 Task: Check the departure time for the last Brightline train from MiamiCentral to Fort Lauderdale.
Action: Mouse pressed left at (309, 79)
Screenshot: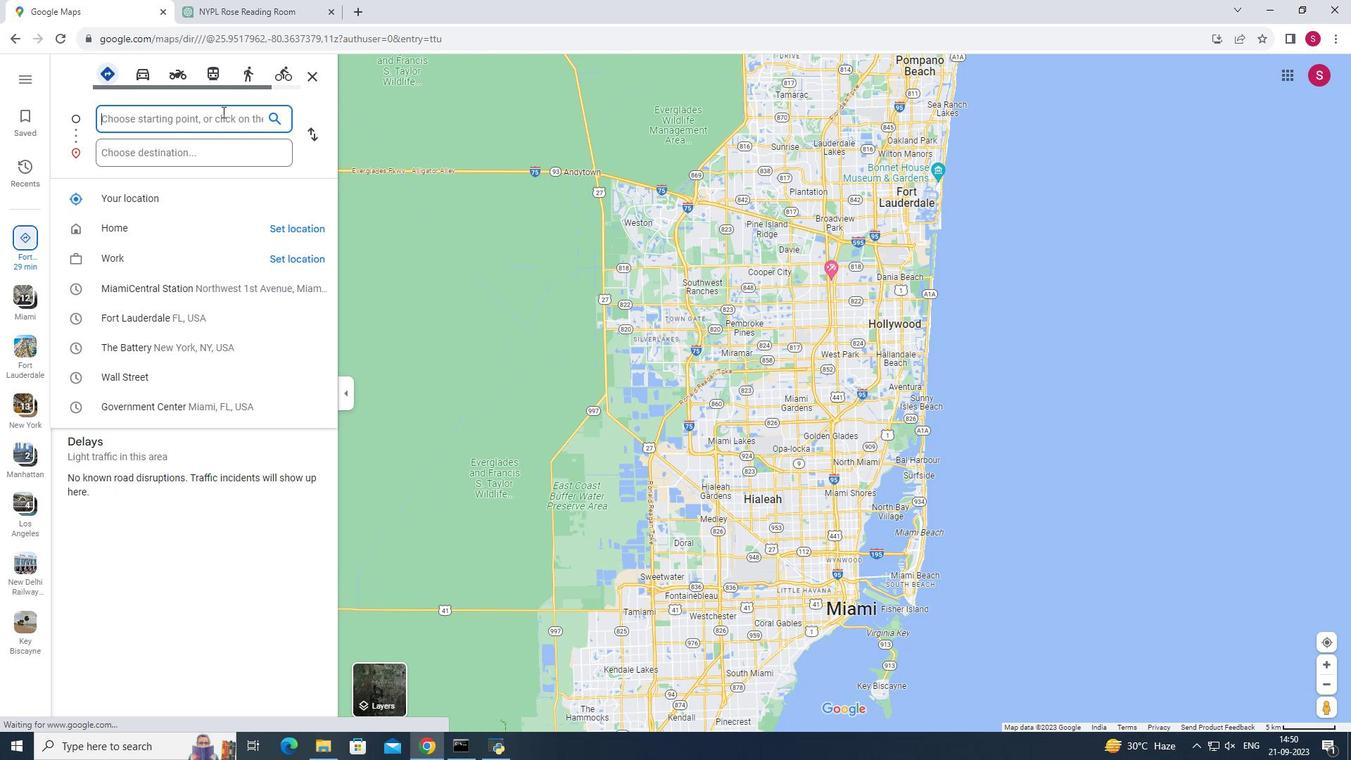 
Action: Mouse moved to (218, 117)
Screenshot: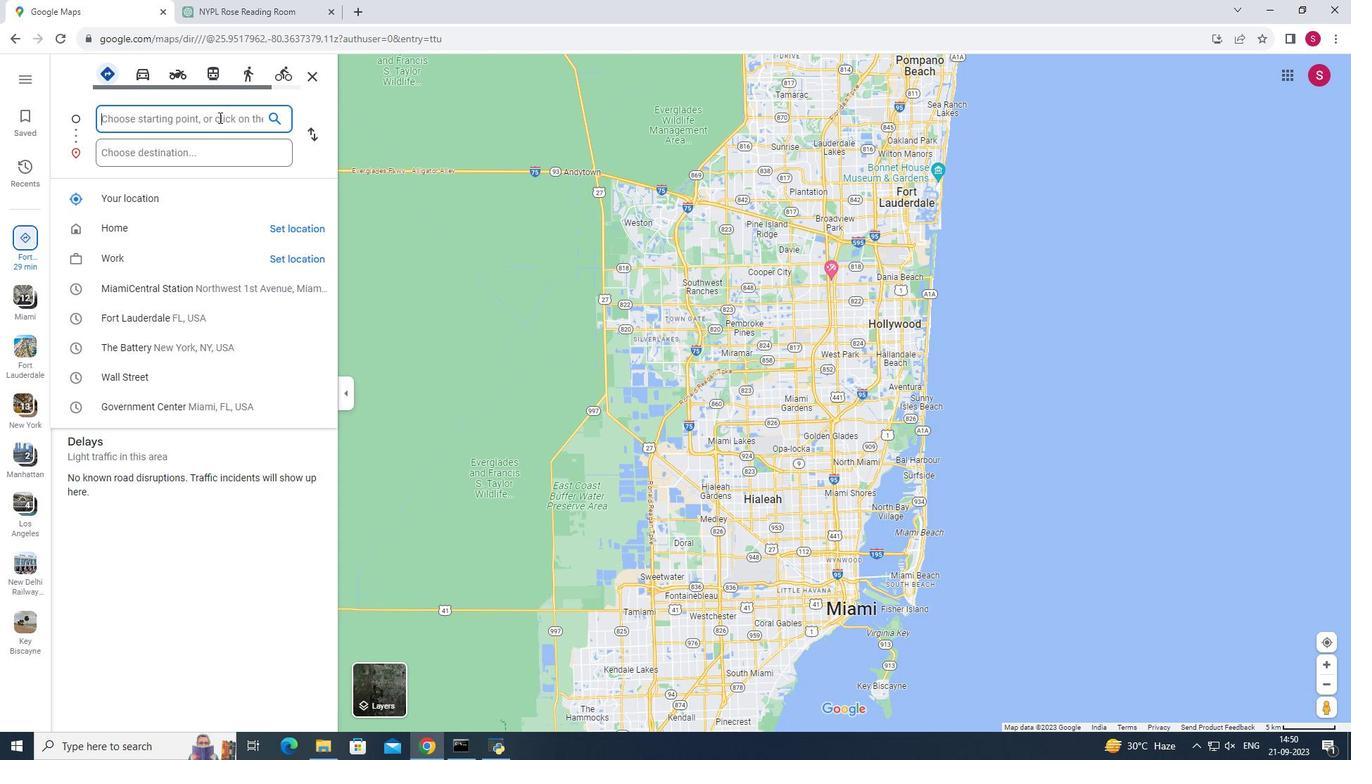 
Action: Mouse pressed left at (218, 117)
Screenshot: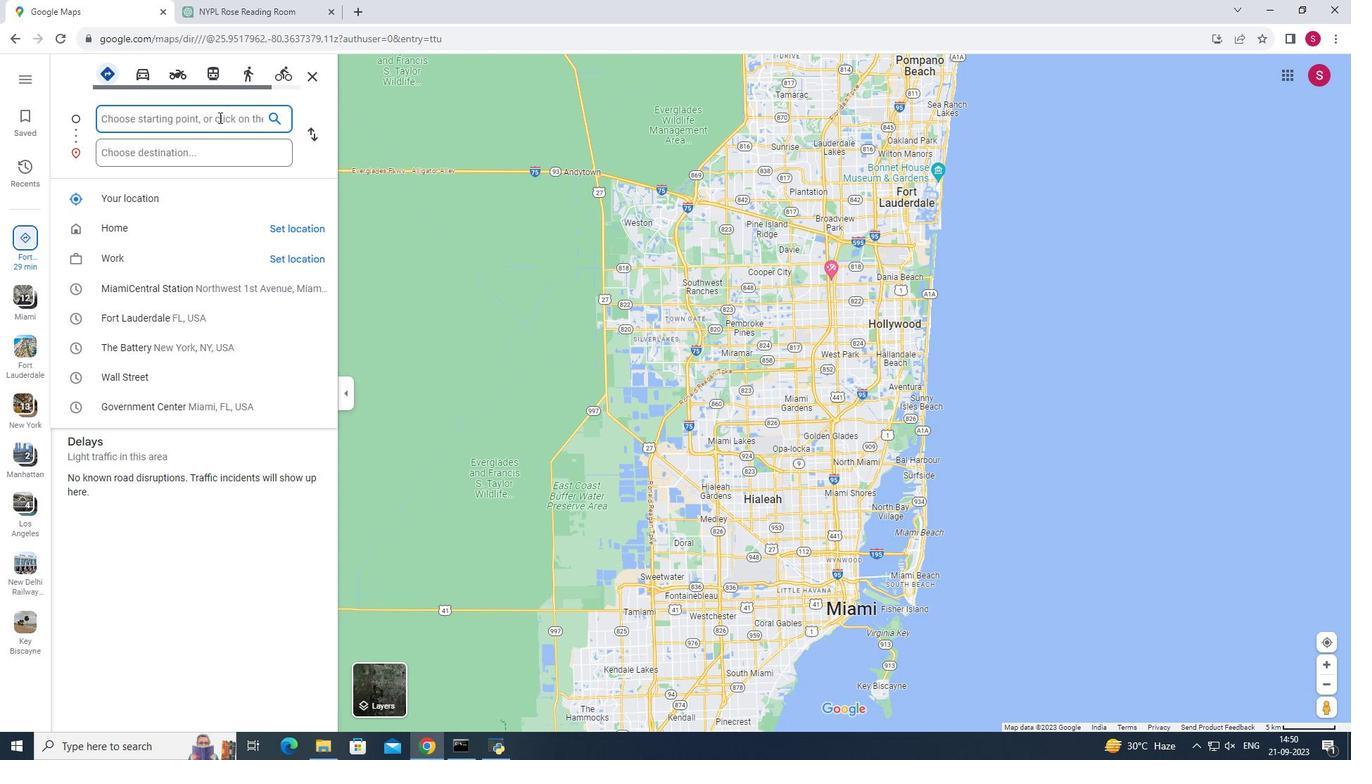 
Action: Key pressed <Key.shift><Key.shift><Key.shift><Key.shift><Key.shift><Key.shift><Key.shift><Key.shift><Key.shift><Key.shift><Key.shift>Miami<Key.shift>Central<Key.space>
Screenshot: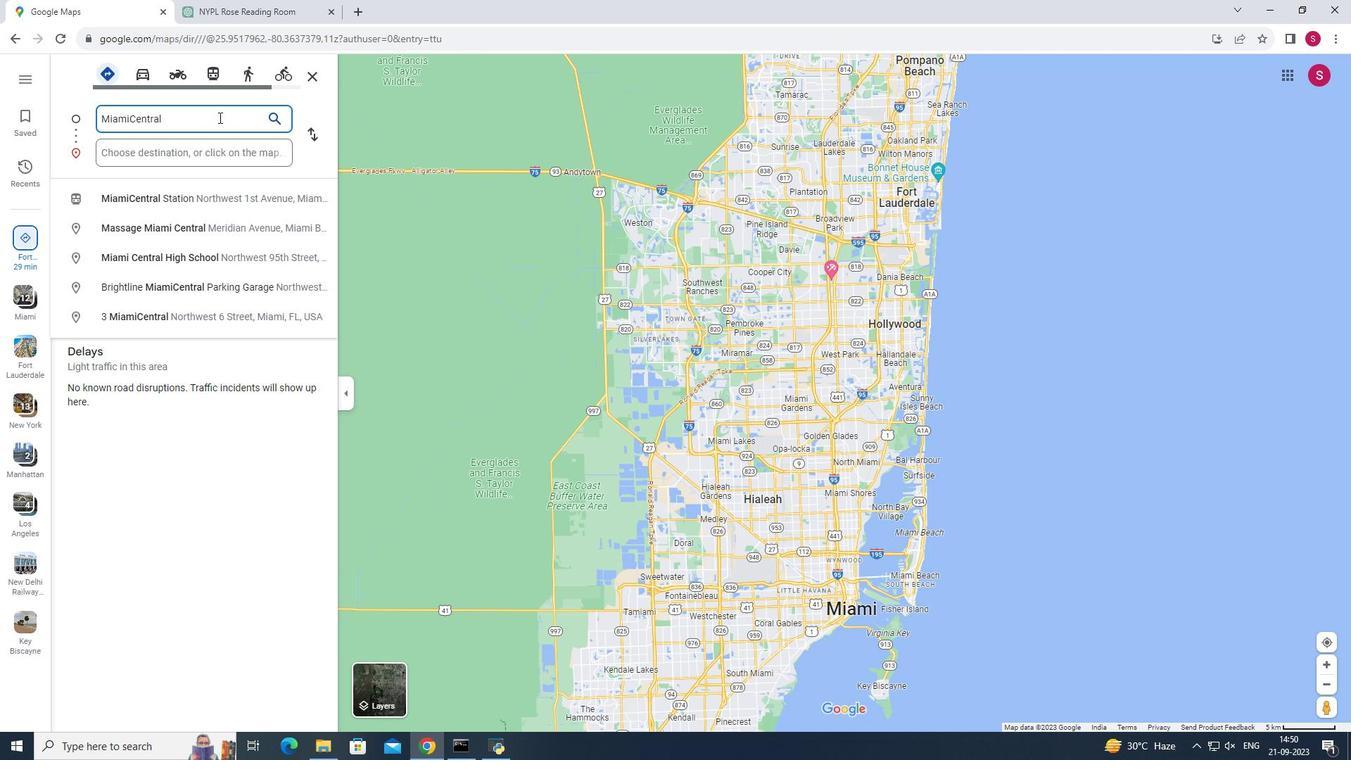 
Action: Mouse moved to (206, 154)
Screenshot: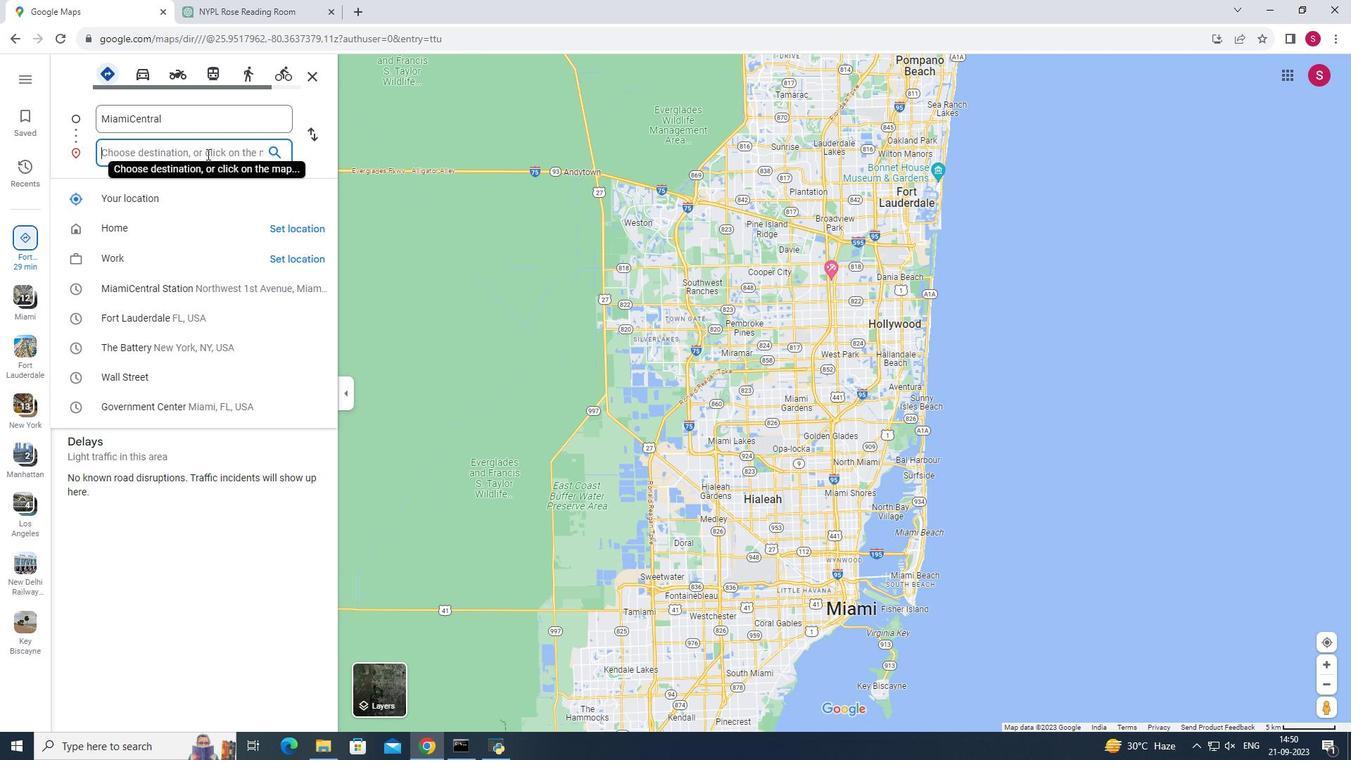 
Action: Mouse pressed left at (206, 154)
Screenshot: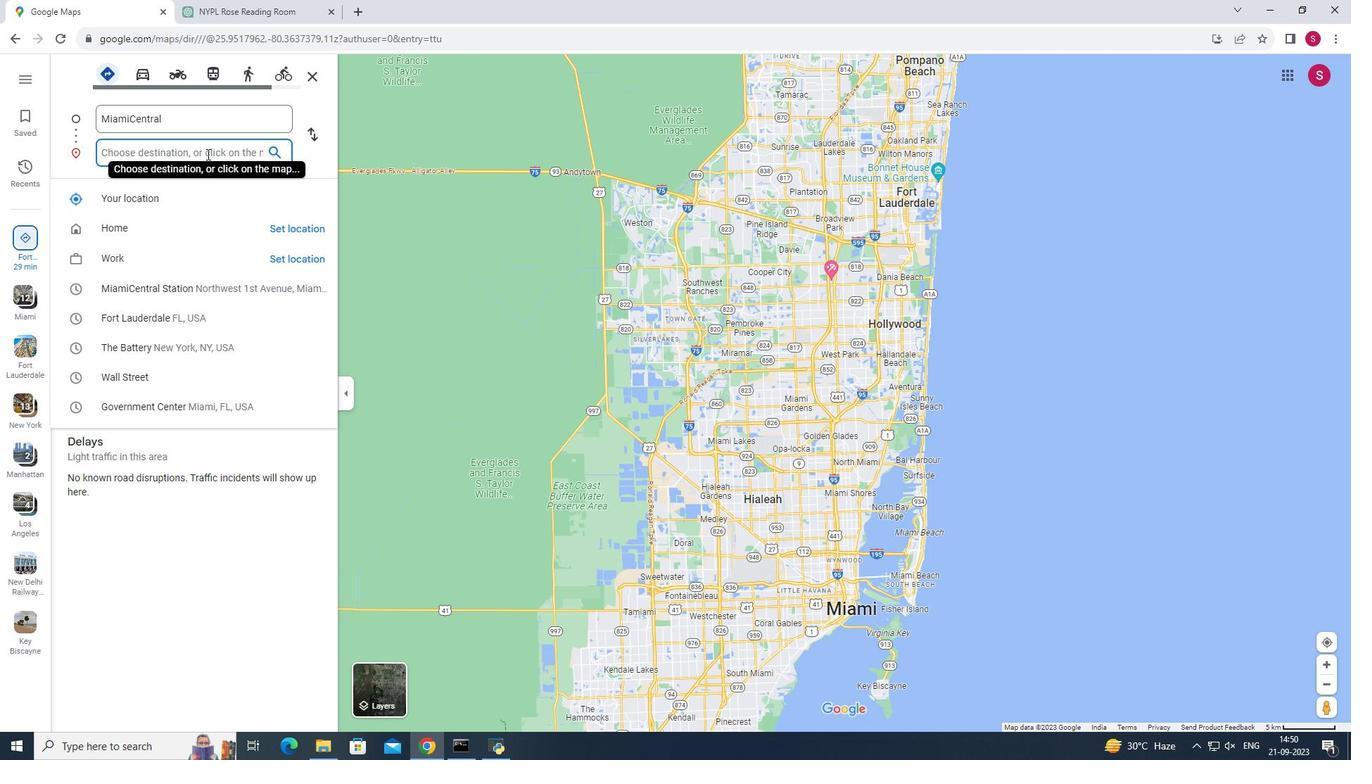 
Action: Key pressed <Key.shift>Fort<Key.space><Key.shift>Lauderale
Screenshot: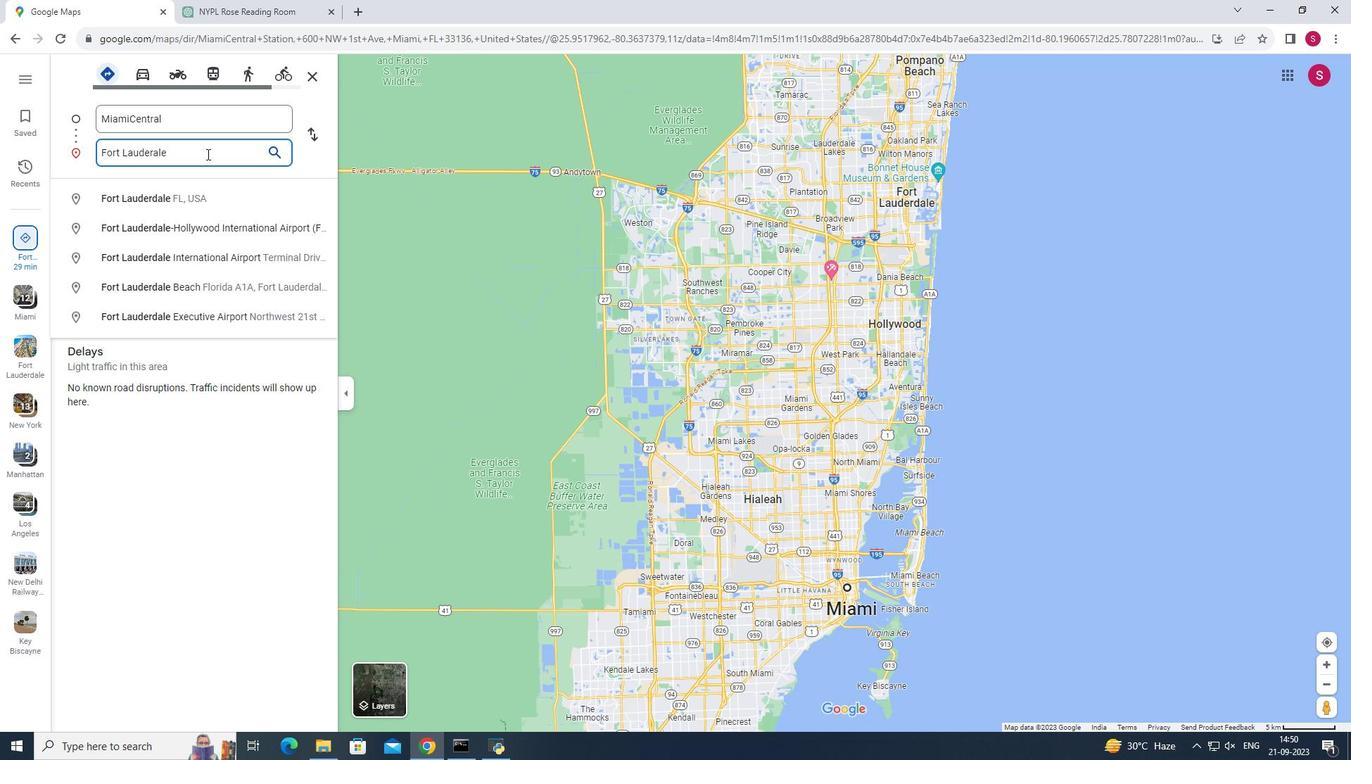 
Action: Mouse moved to (211, 76)
Screenshot: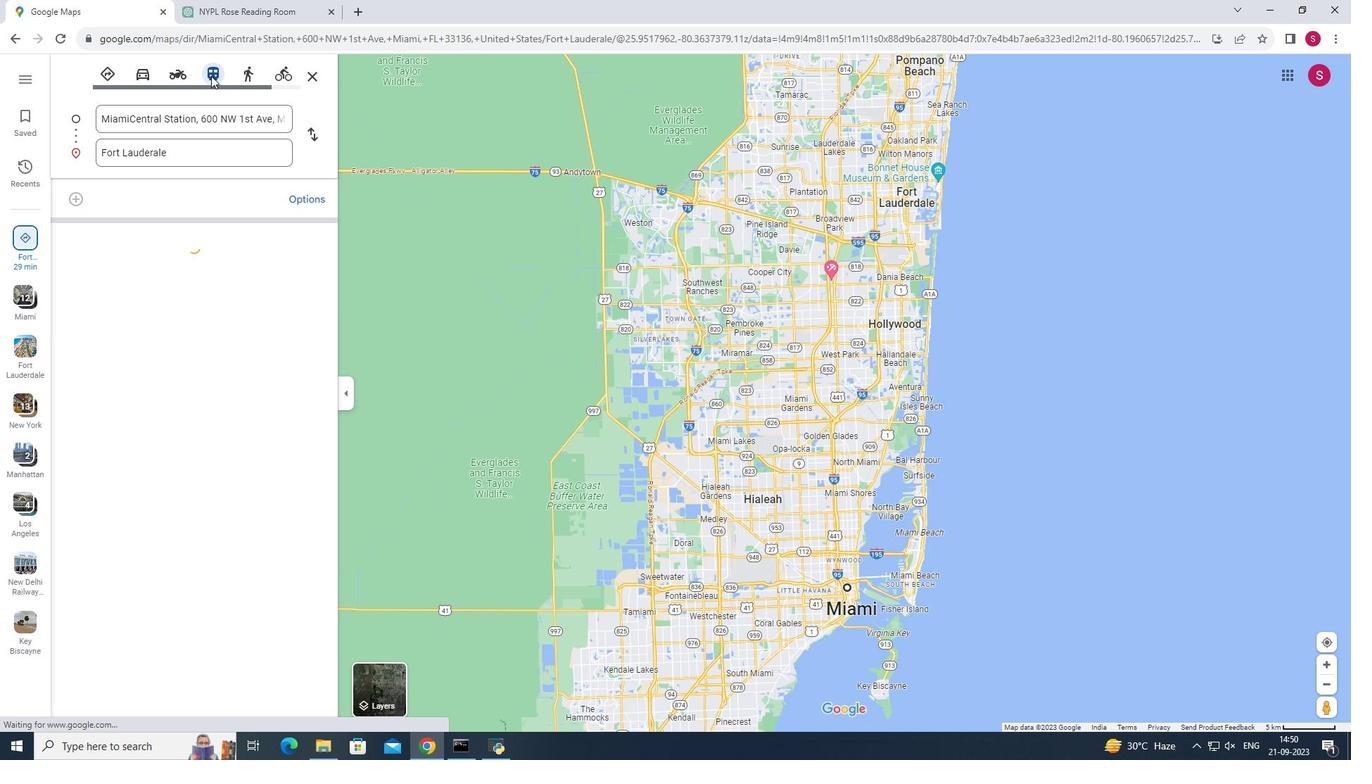 
Action: Mouse pressed left at (211, 76)
Screenshot: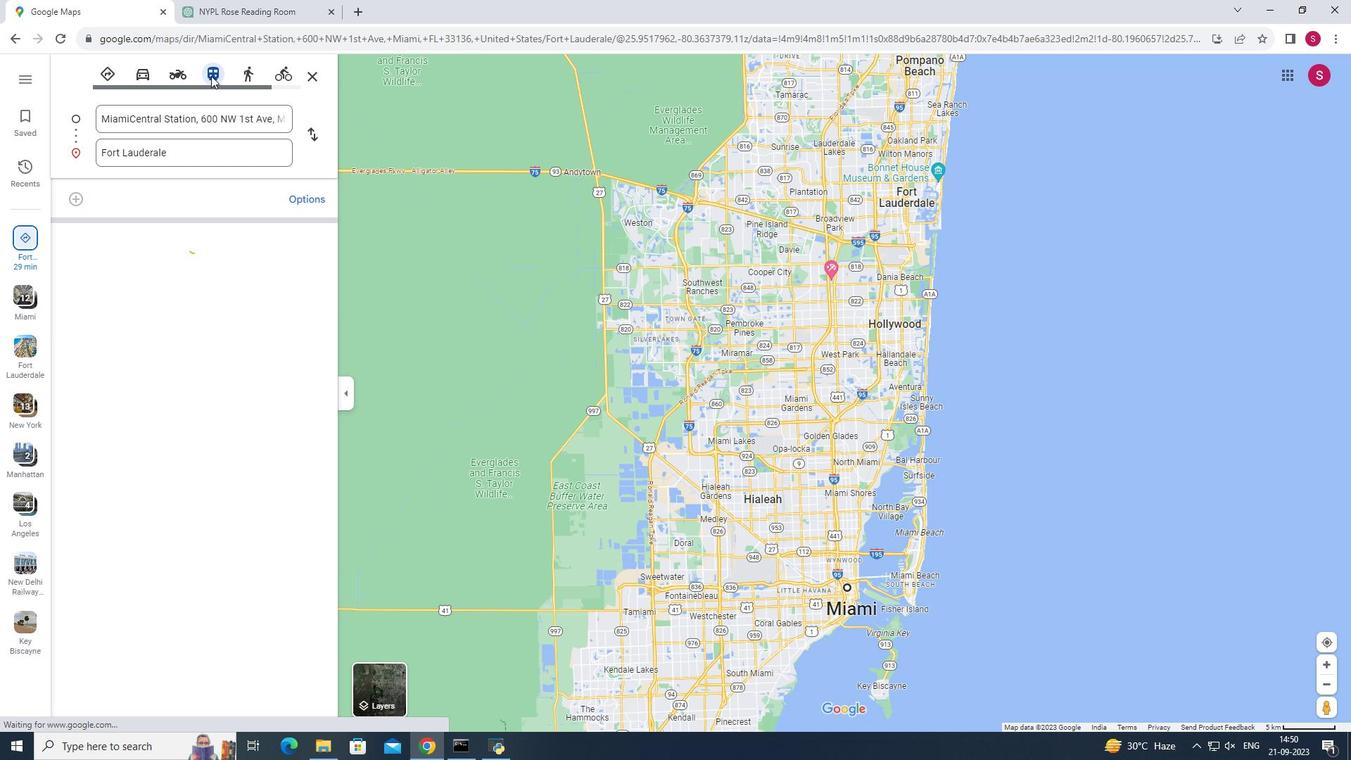 
Action: Mouse moved to (154, 201)
Screenshot: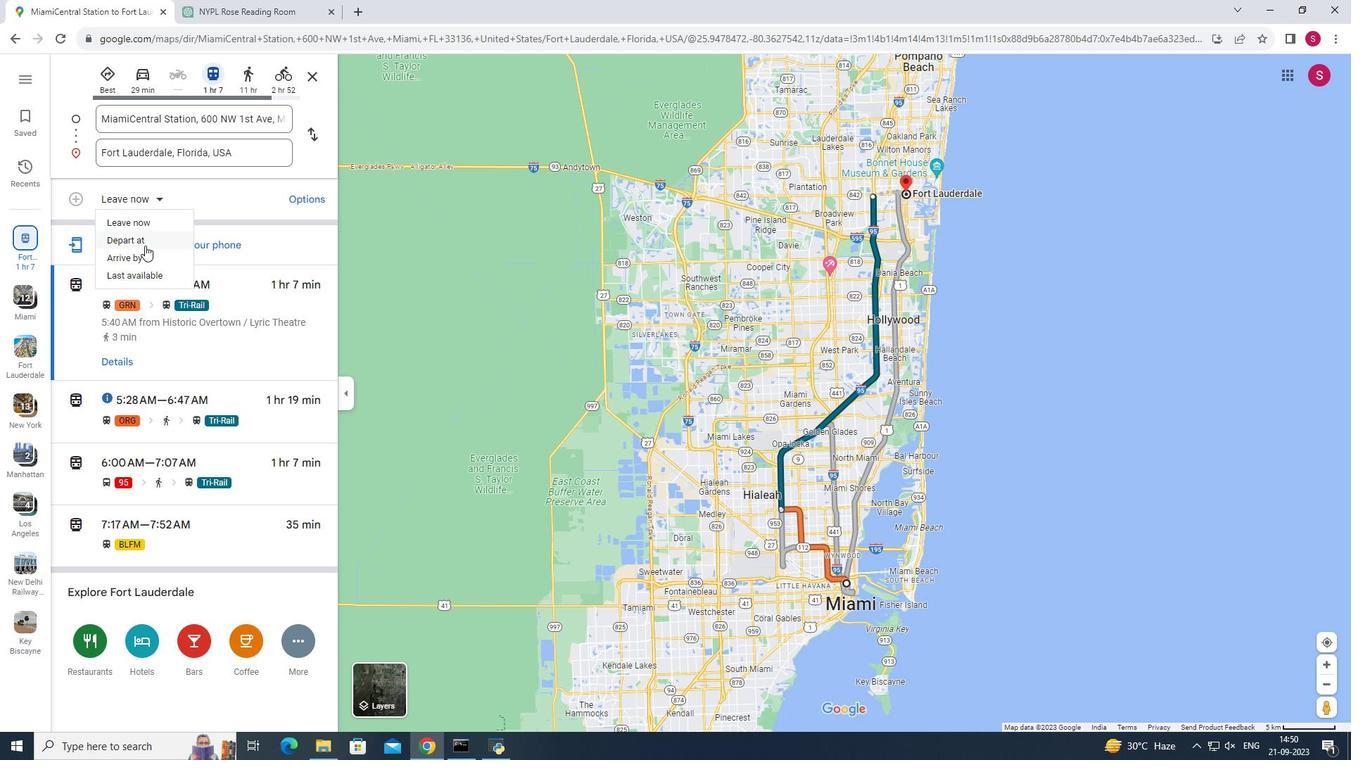 
Action: Mouse pressed left at (154, 201)
Screenshot: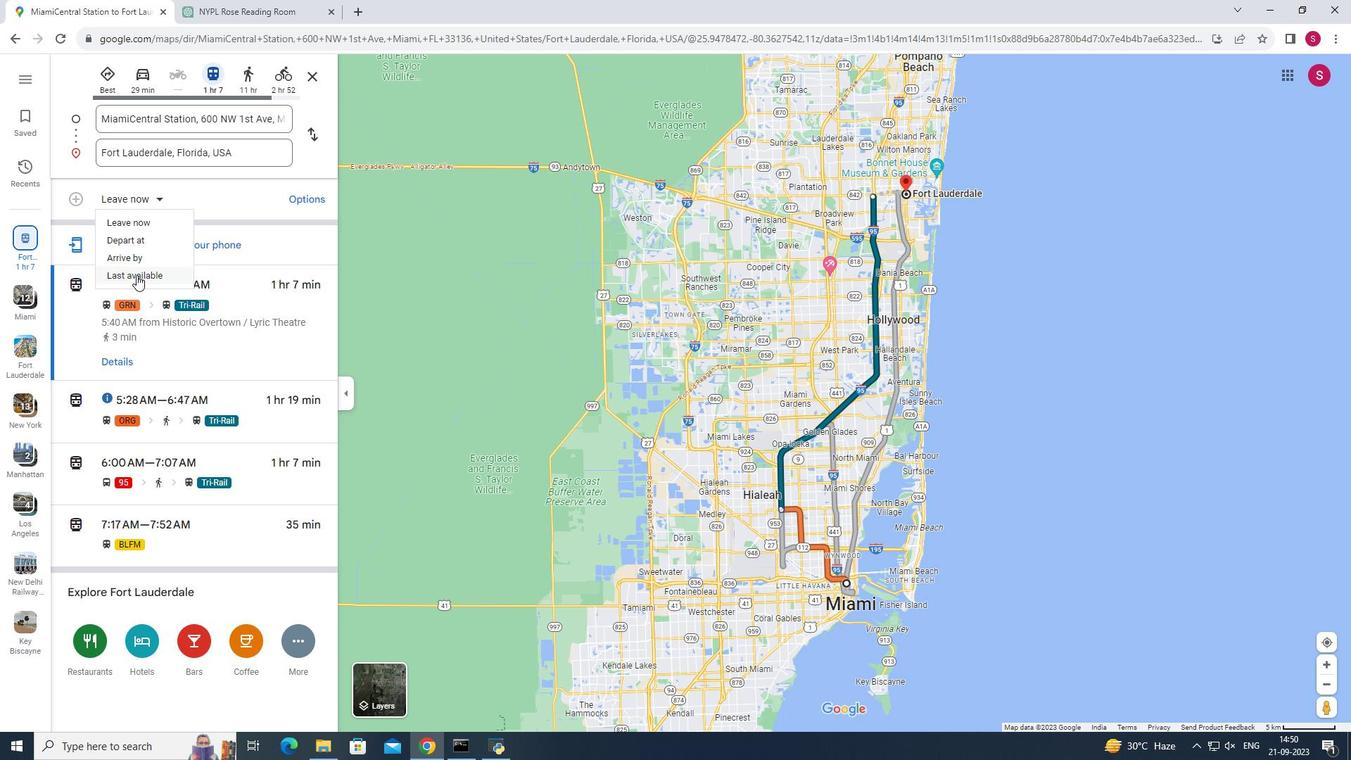 
Action: Mouse moved to (136, 275)
Screenshot: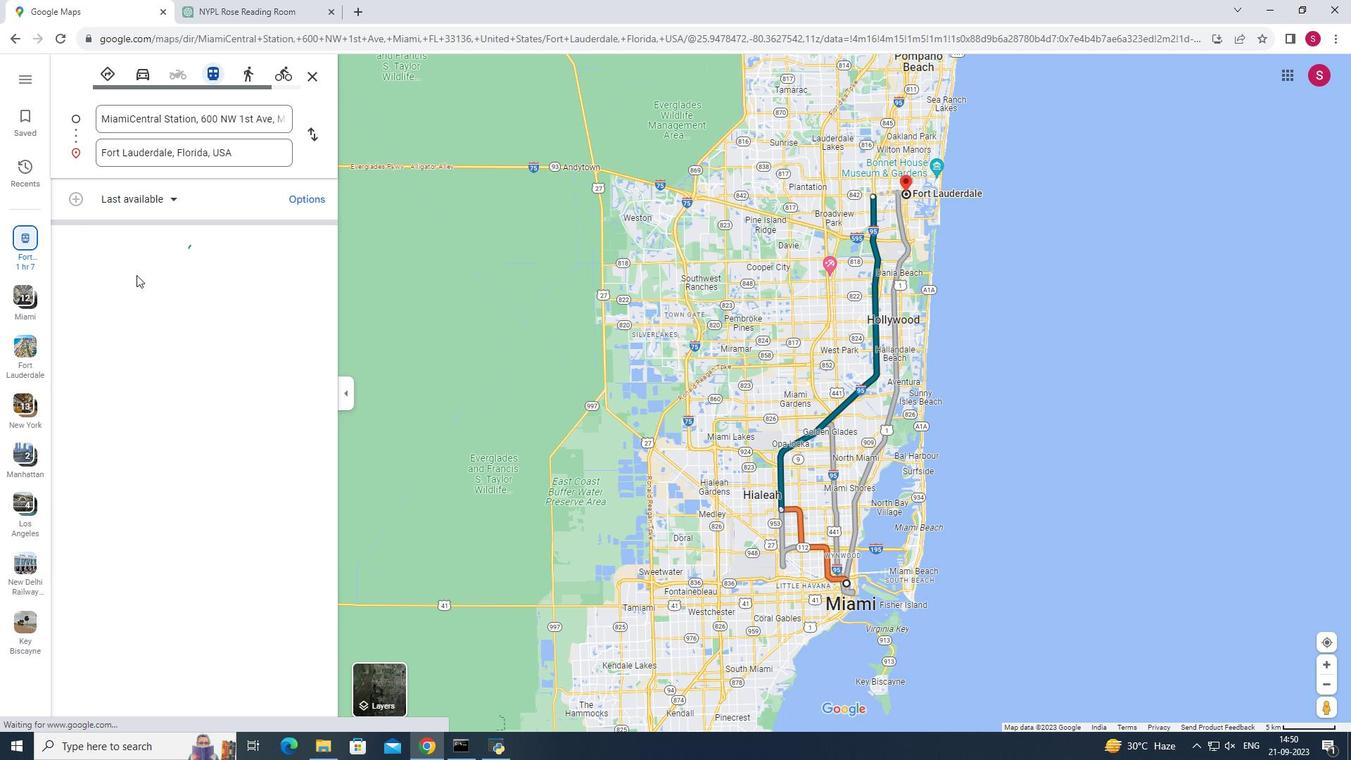 
Action: Mouse pressed left at (136, 275)
Screenshot: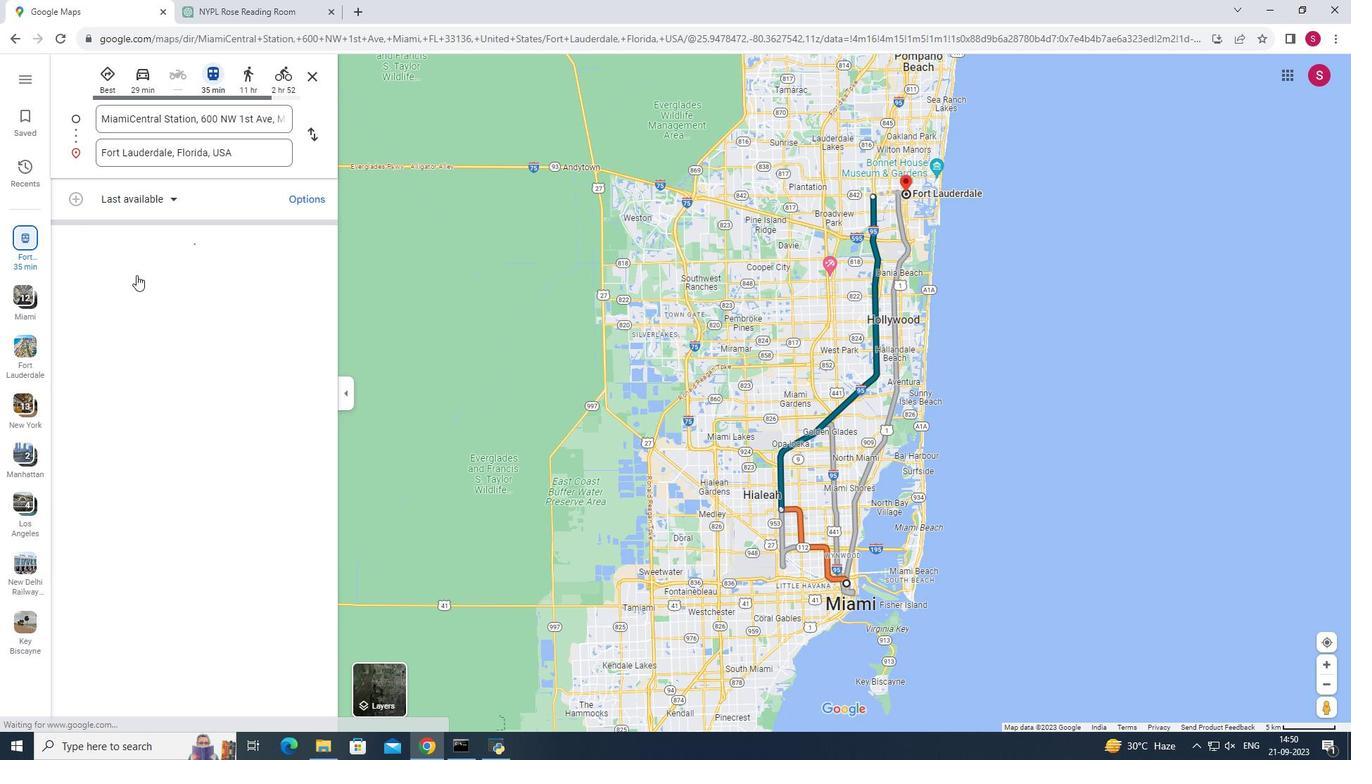 
Action: Mouse moved to (168, 641)
Screenshot: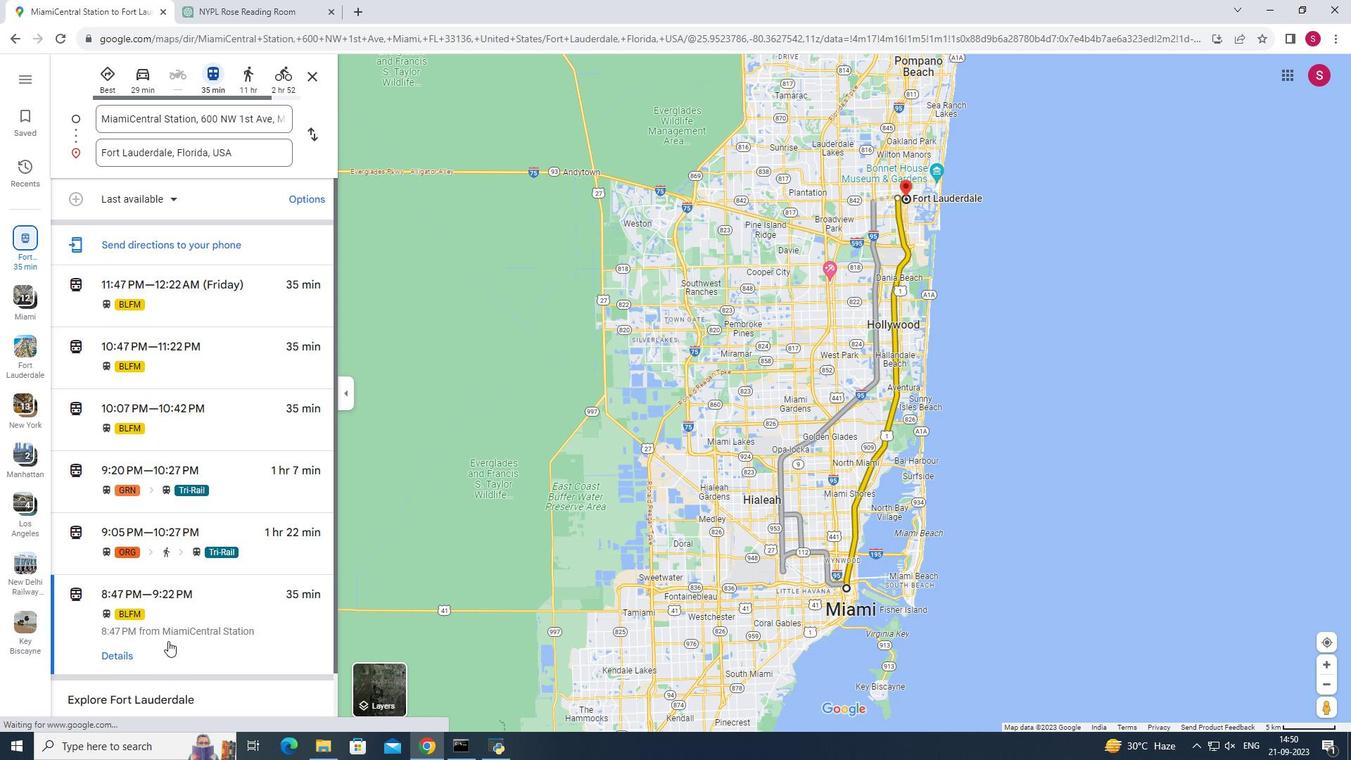
Action: Mouse pressed left at (168, 641)
Screenshot: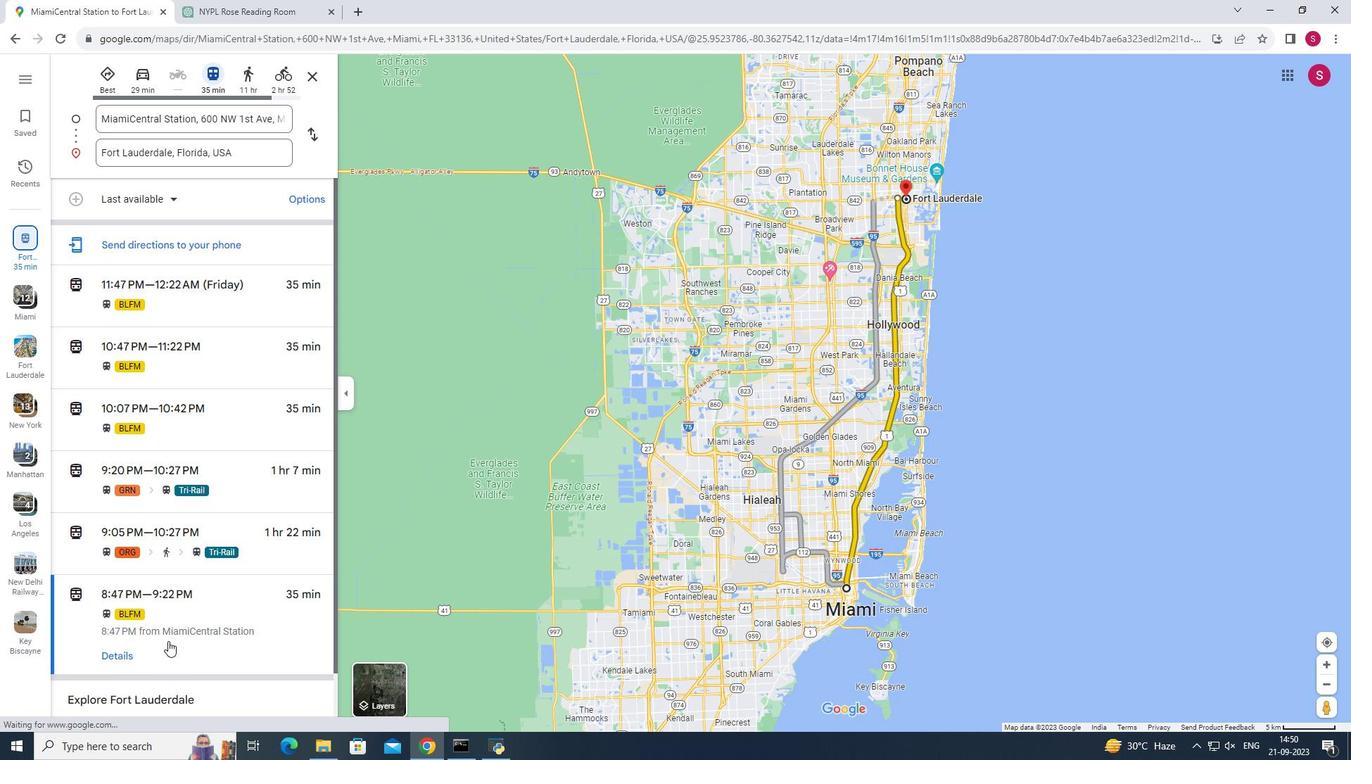 
Action: Mouse moved to (121, 653)
Screenshot: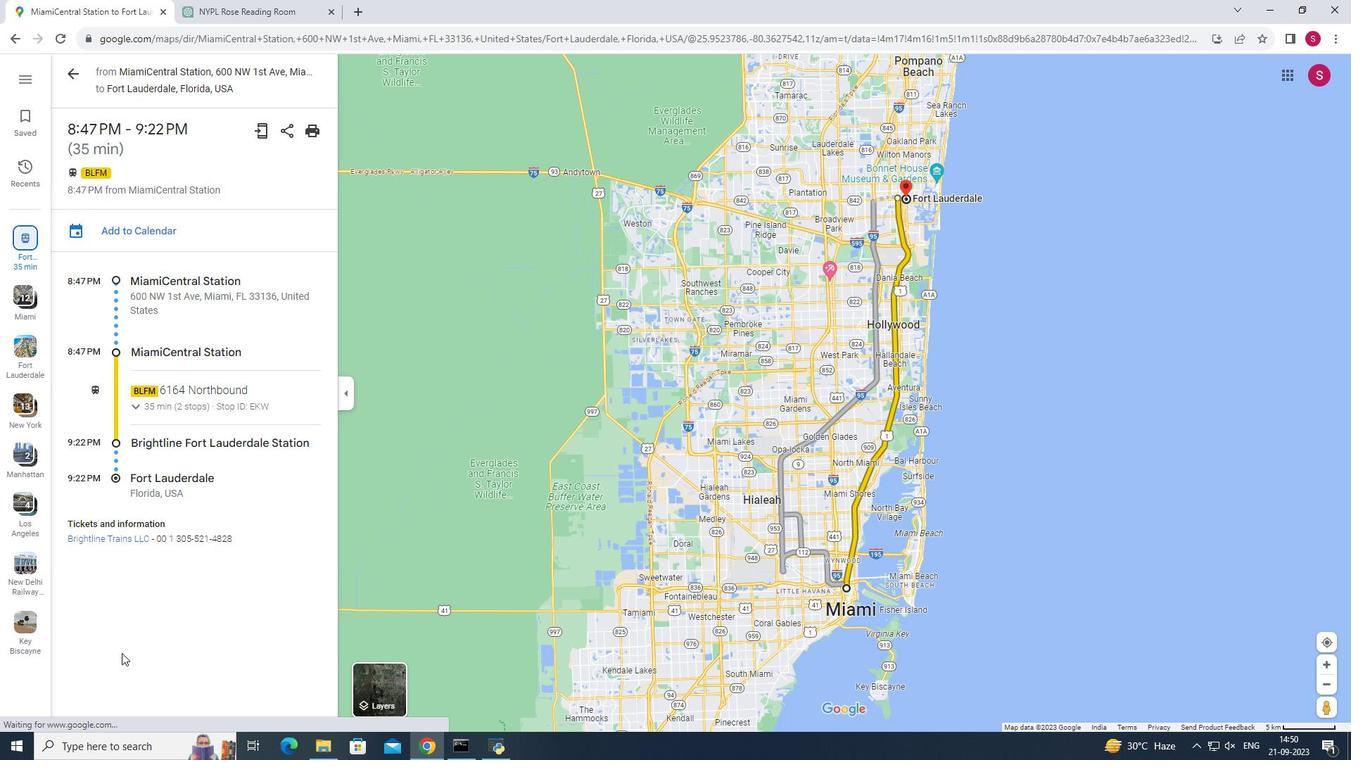 
Action: Mouse pressed left at (121, 653)
Screenshot: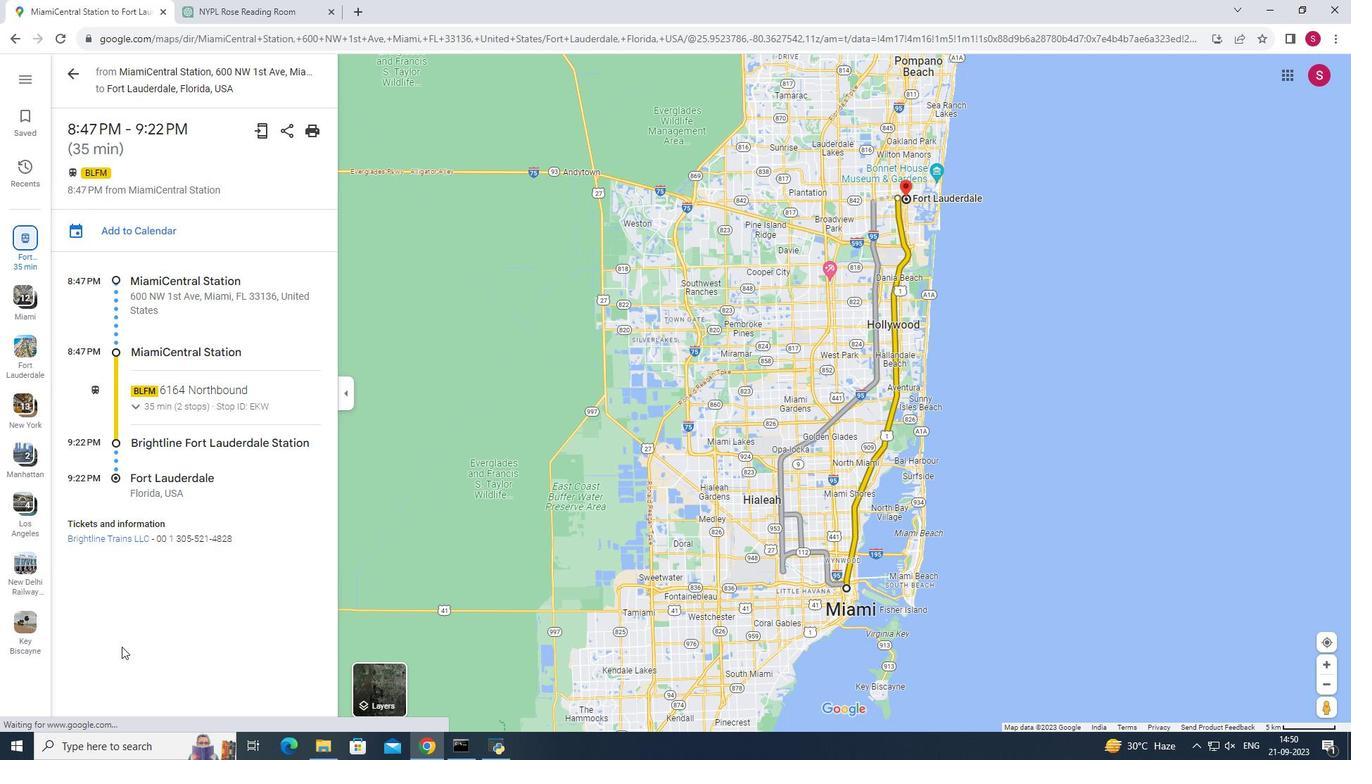 
Action: Mouse moved to (270, 353)
Screenshot: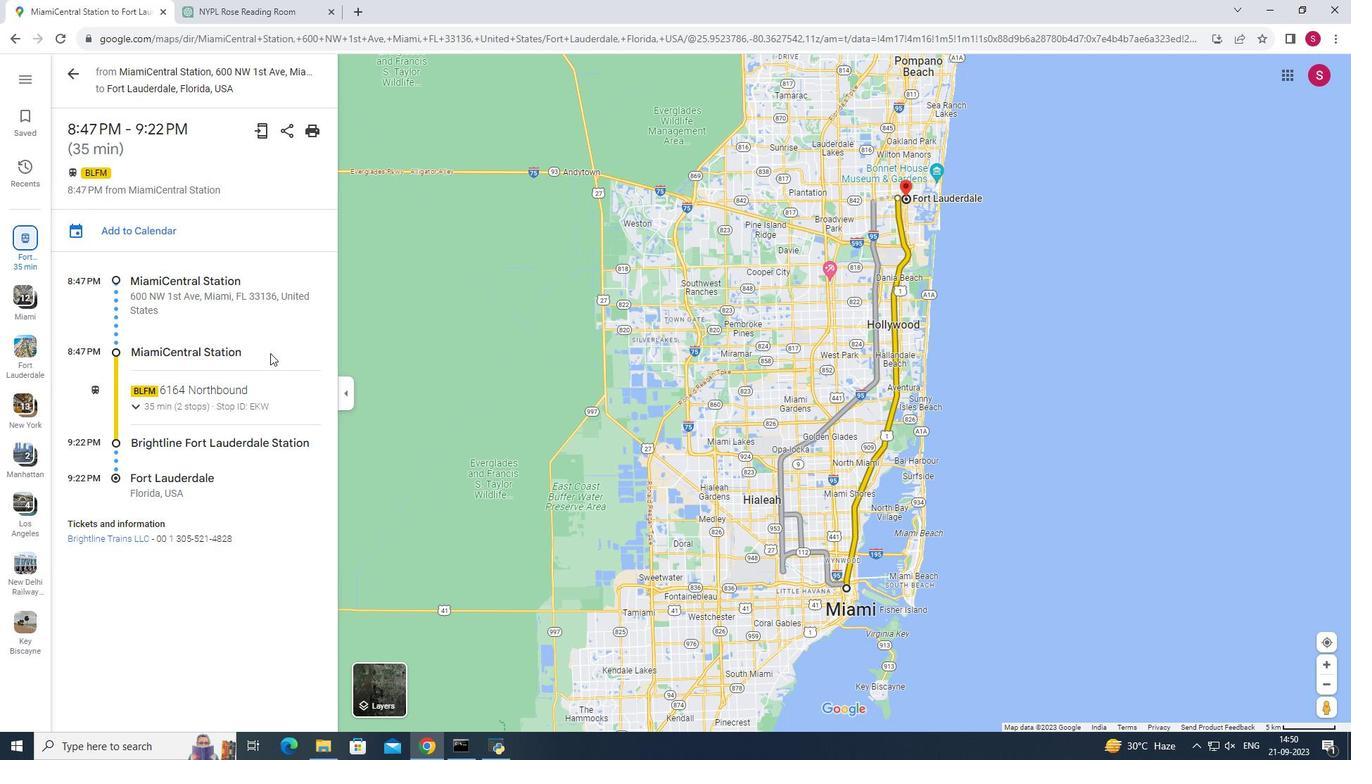 
